Task: Look for products in the category "Hot Dogs & Sausages" from the brand "Denmarks Finest".
Action: Mouse moved to (24, 116)
Screenshot: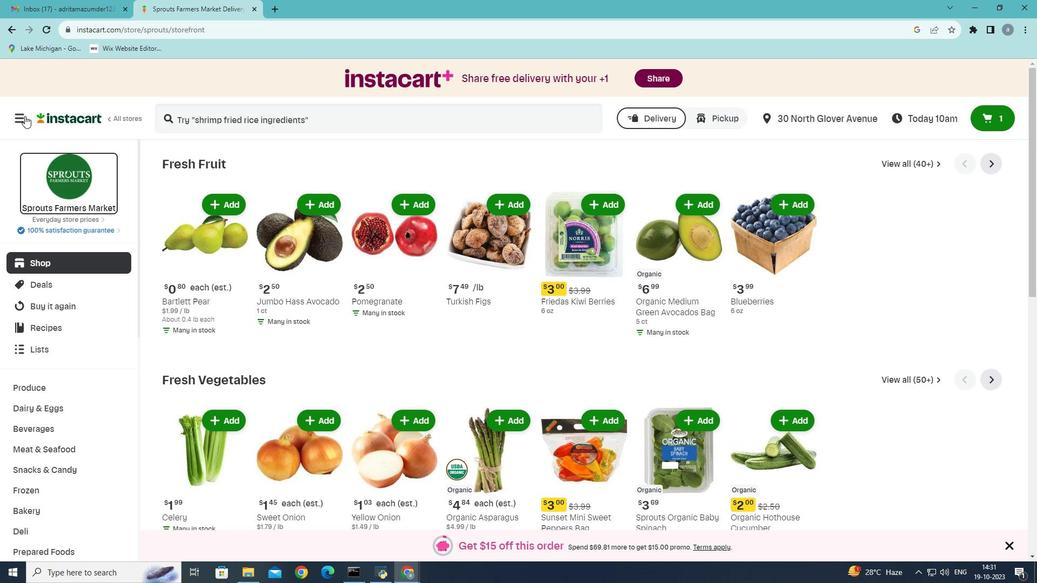 
Action: Mouse pressed left at (24, 116)
Screenshot: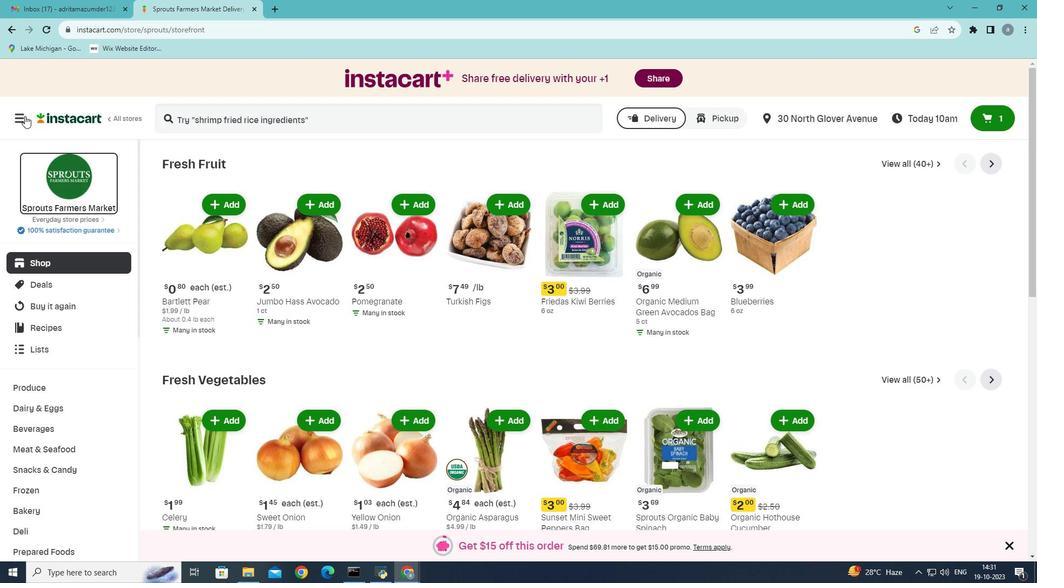 
Action: Mouse moved to (54, 311)
Screenshot: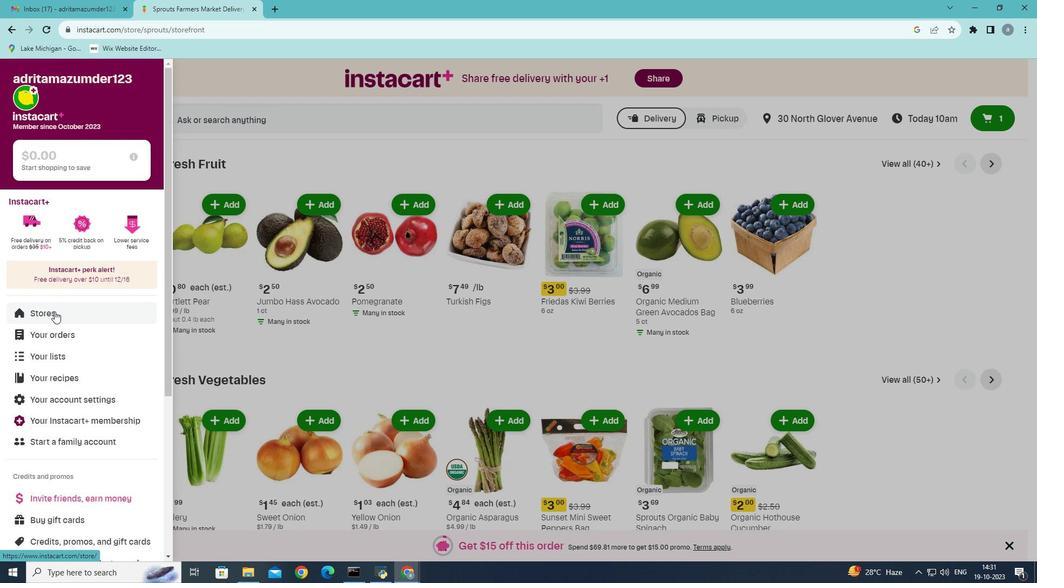 
Action: Mouse pressed left at (54, 311)
Screenshot: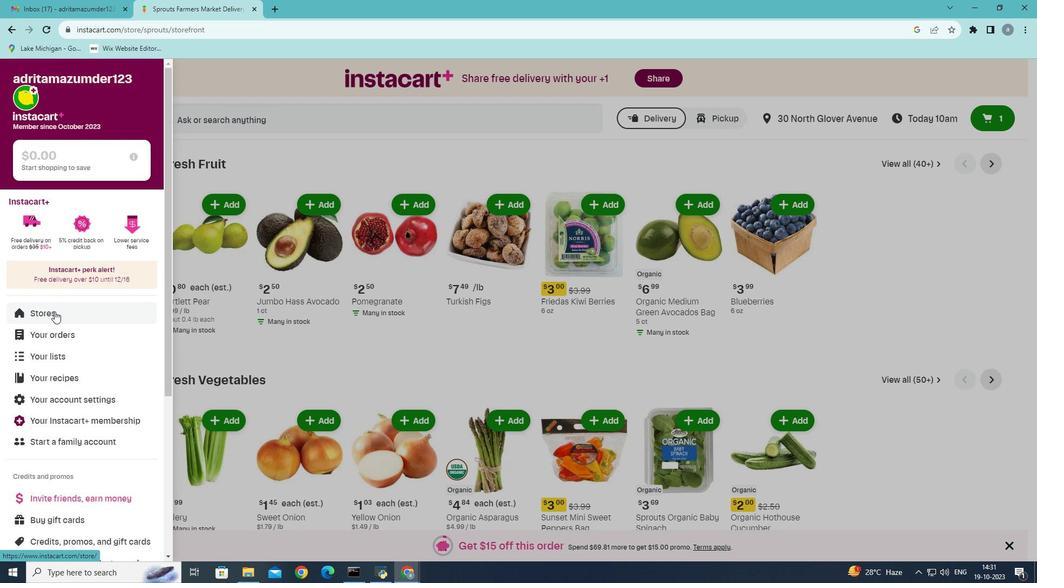 
Action: Mouse moved to (252, 117)
Screenshot: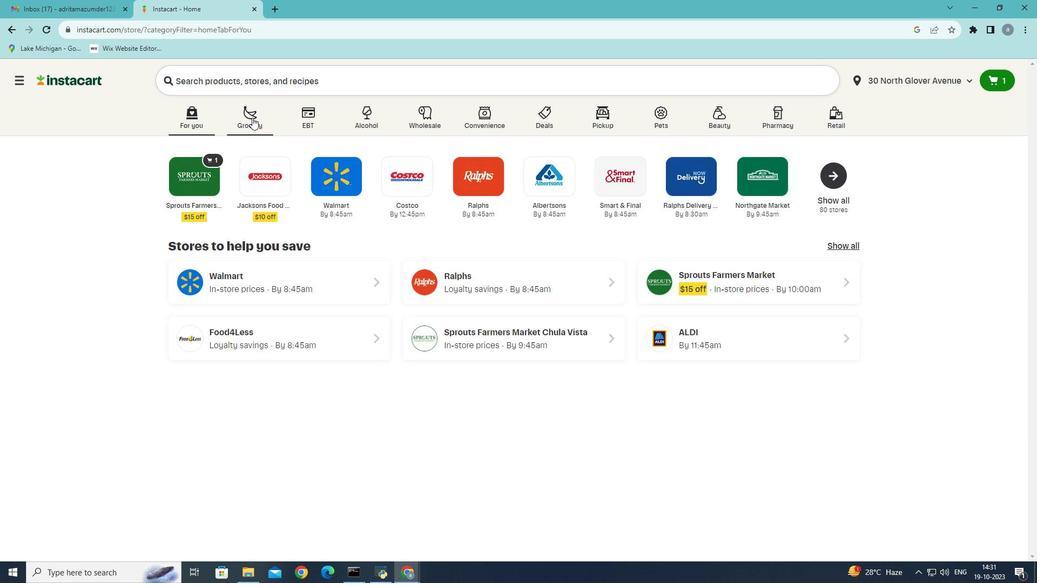 
Action: Mouse pressed left at (252, 117)
Screenshot: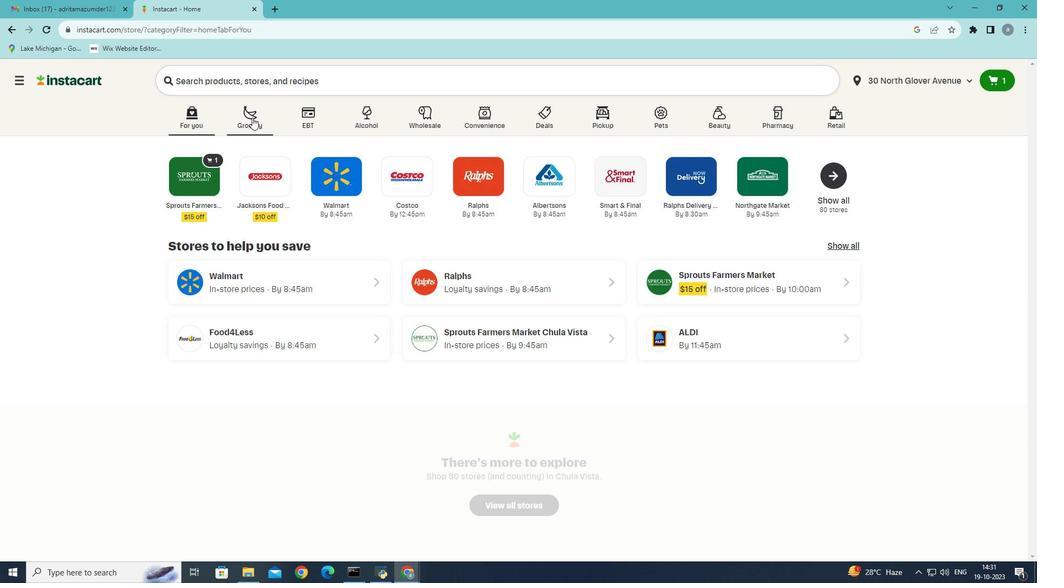 
Action: Mouse moved to (235, 304)
Screenshot: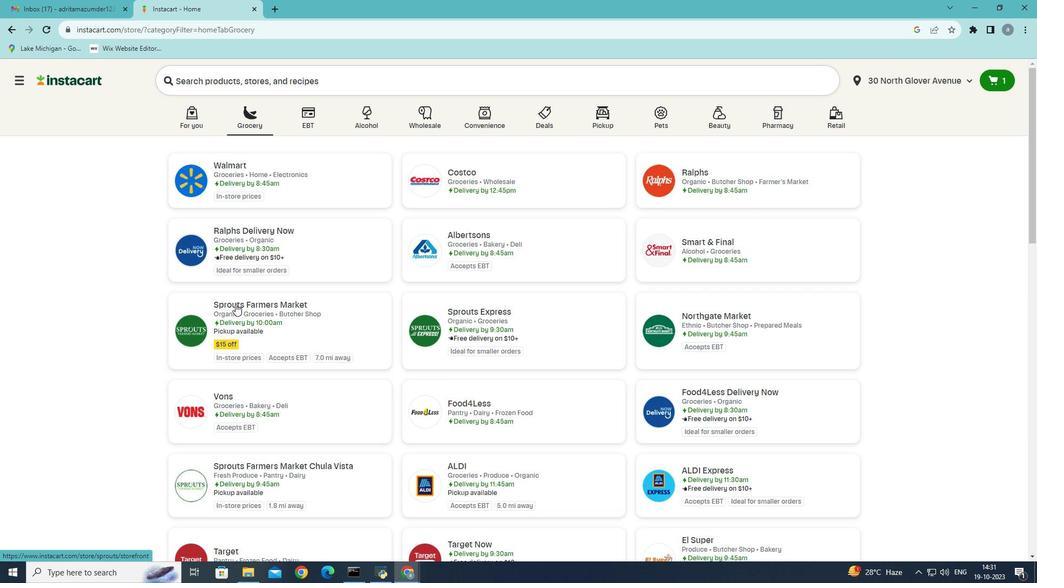 
Action: Mouse pressed left at (235, 304)
Screenshot: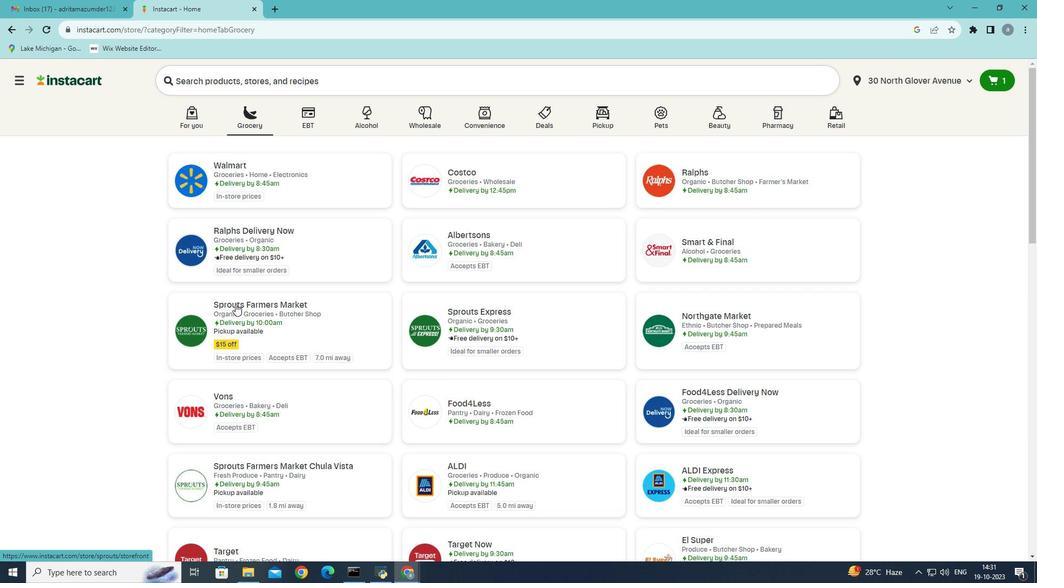 
Action: Mouse moved to (61, 449)
Screenshot: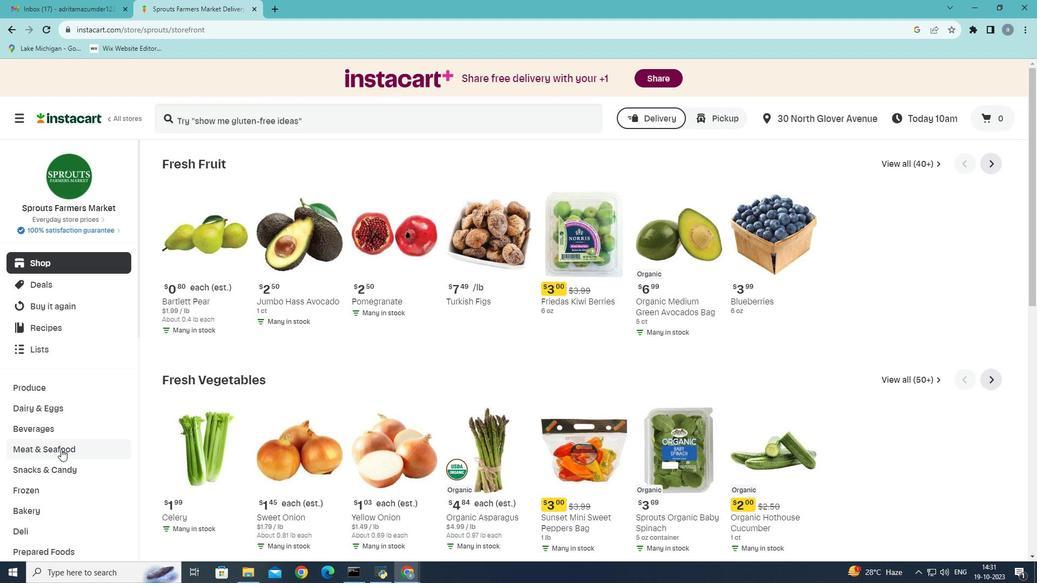 
Action: Mouse pressed left at (61, 449)
Screenshot: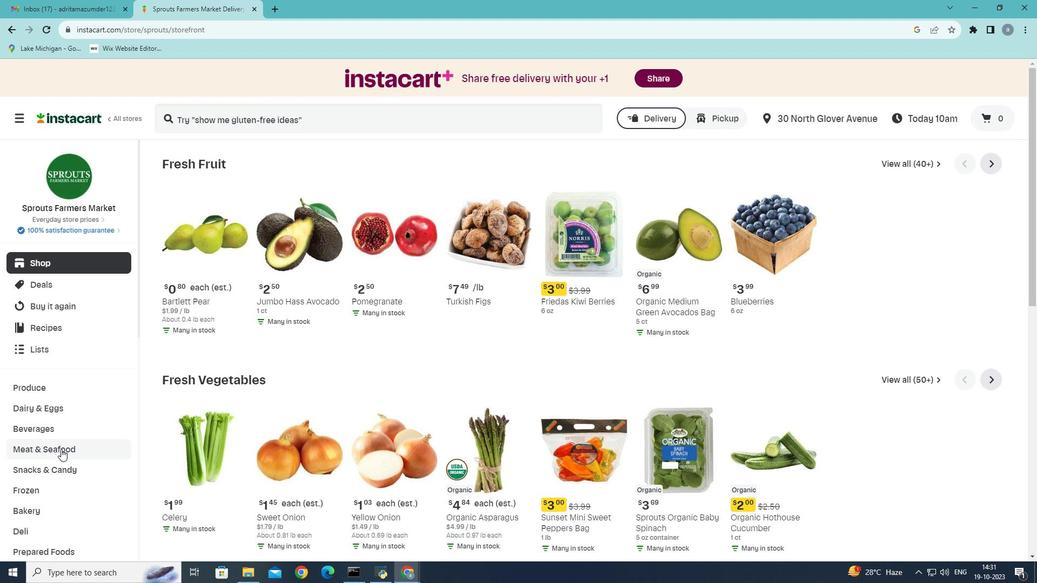 
Action: Mouse moved to (565, 192)
Screenshot: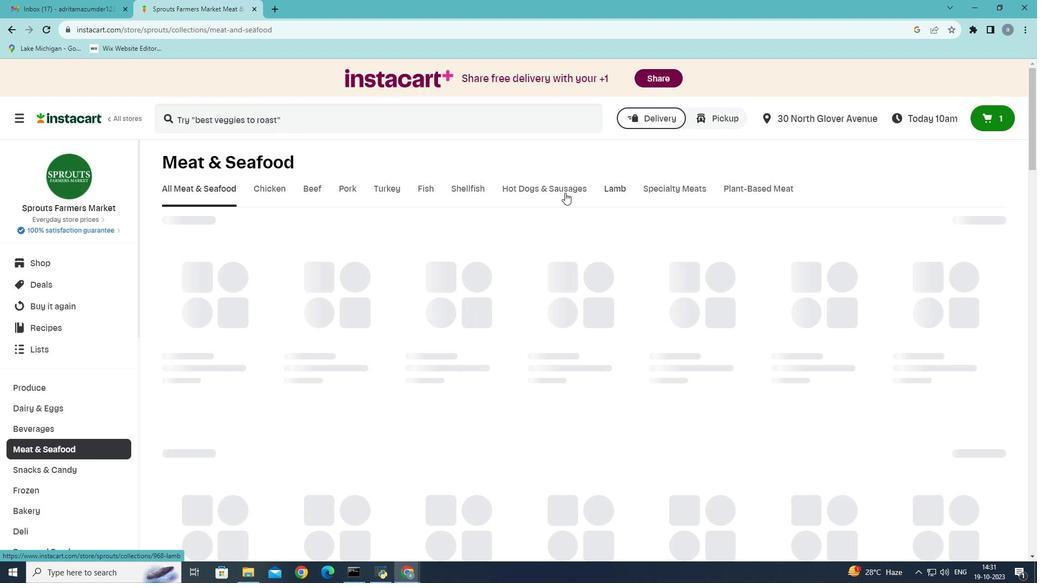 
Action: Mouse pressed left at (565, 192)
Screenshot: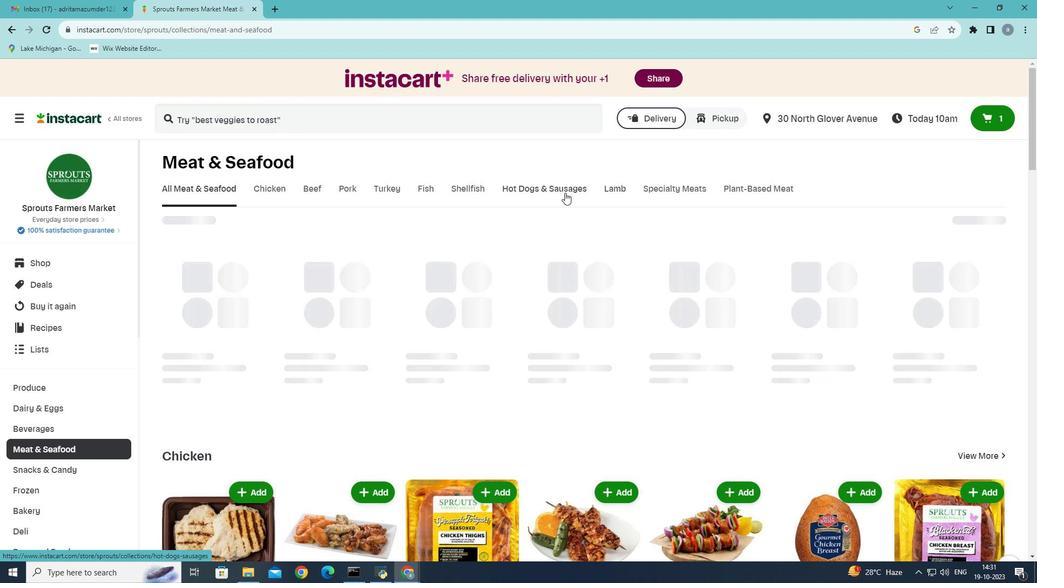 
Action: Mouse moved to (256, 242)
Screenshot: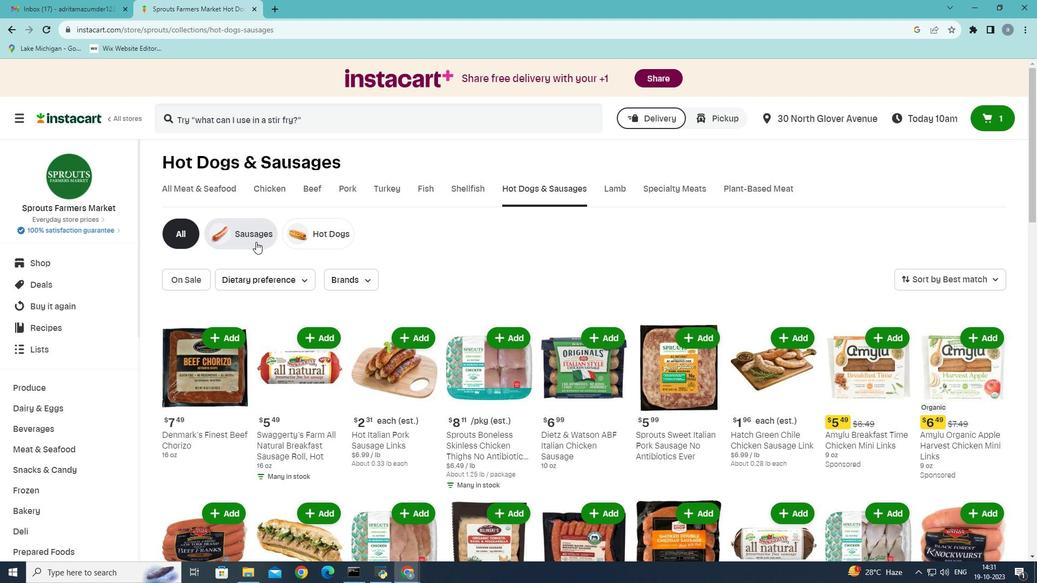 
Action: Mouse pressed left at (256, 242)
Screenshot: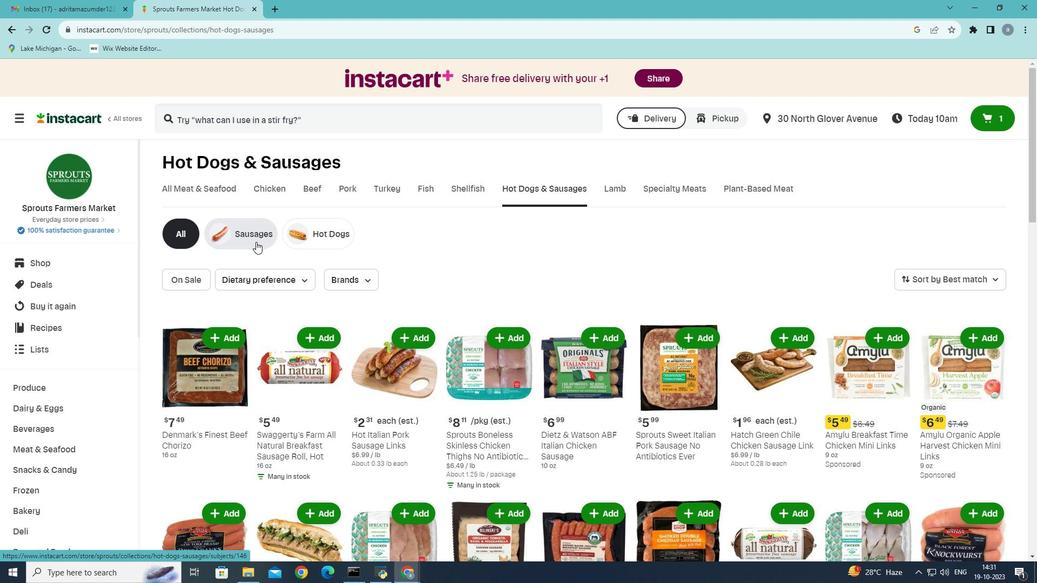 
Action: Mouse moved to (365, 280)
Screenshot: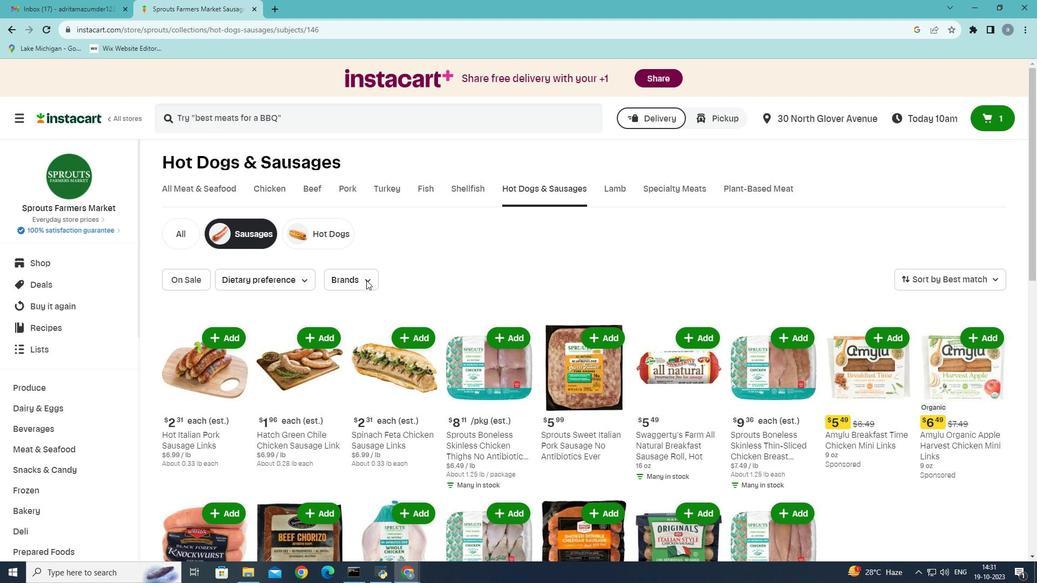 
Action: Mouse pressed left at (365, 280)
Screenshot: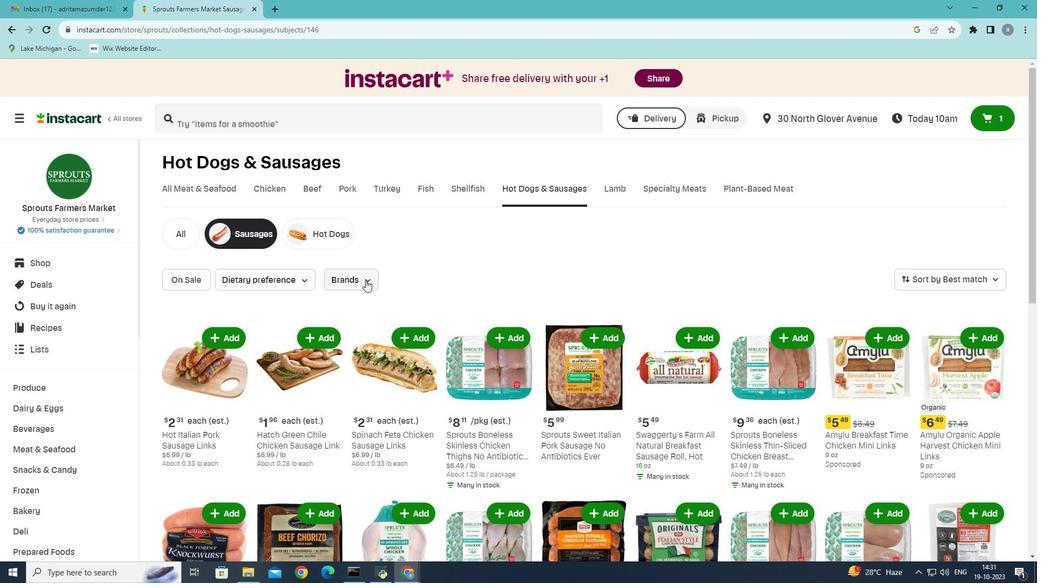 
Action: Mouse moved to (368, 308)
Screenshot: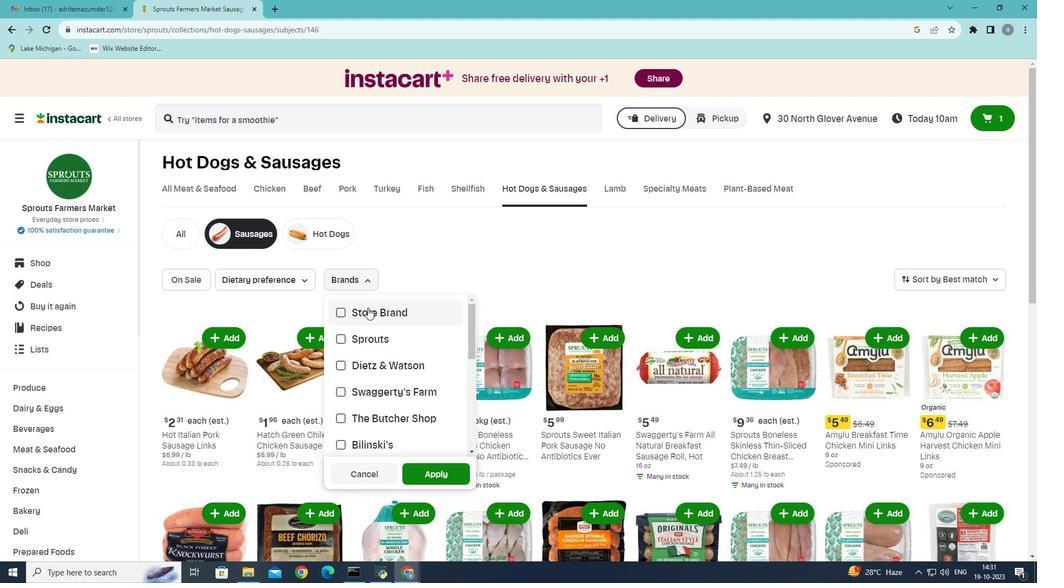 
Action: Mouse scrolled (368, 307) with delta (0, 0)
Screenshot: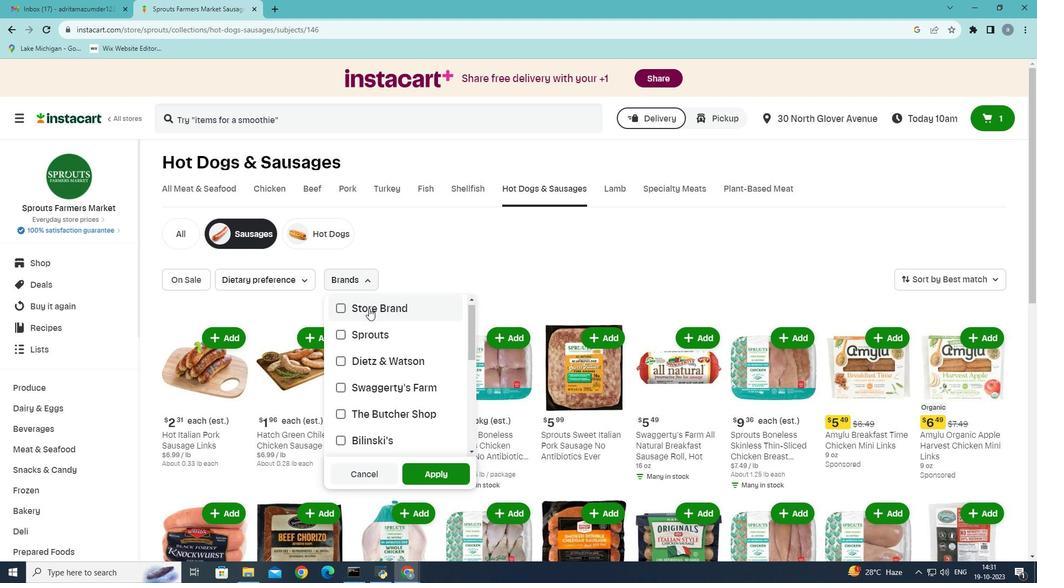 
Action: Mouse moved to (368, 308)
Screenshot: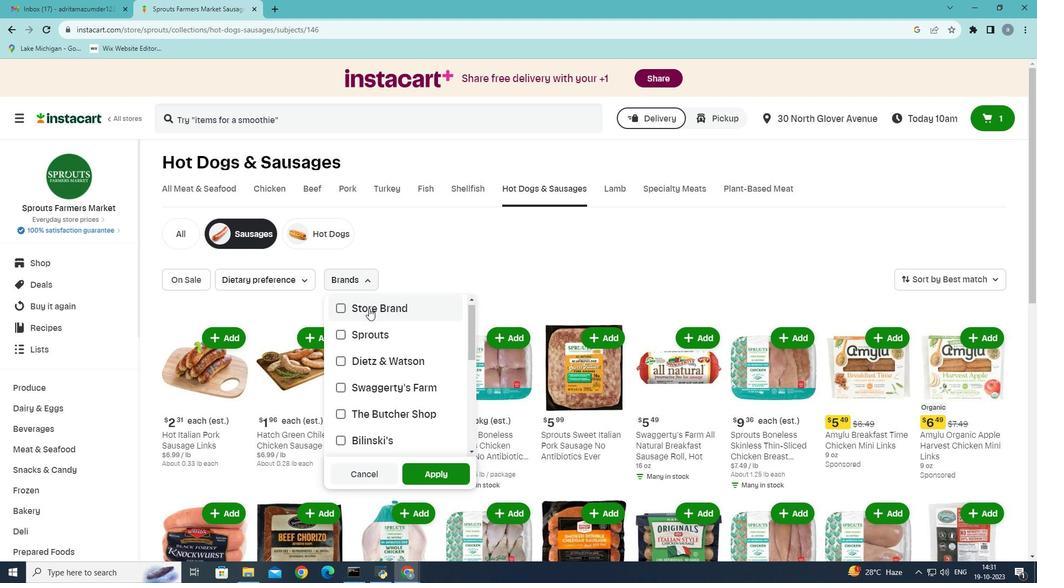 
Action: Mouse scrolled (368, 307) with delta (0, 0)
Screenshot: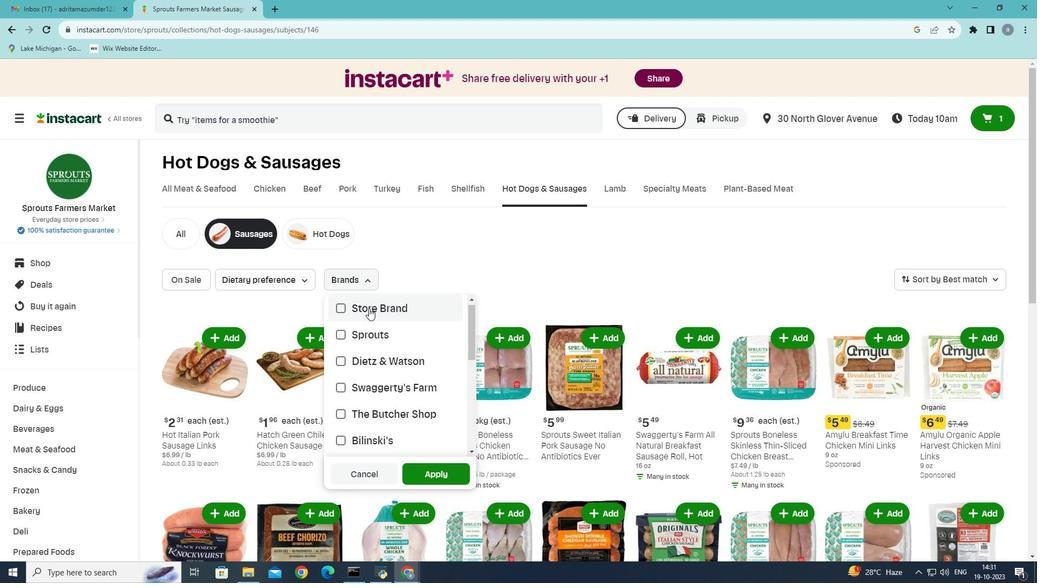 
Action: Mouse moved to (369, 309)
Screenshot: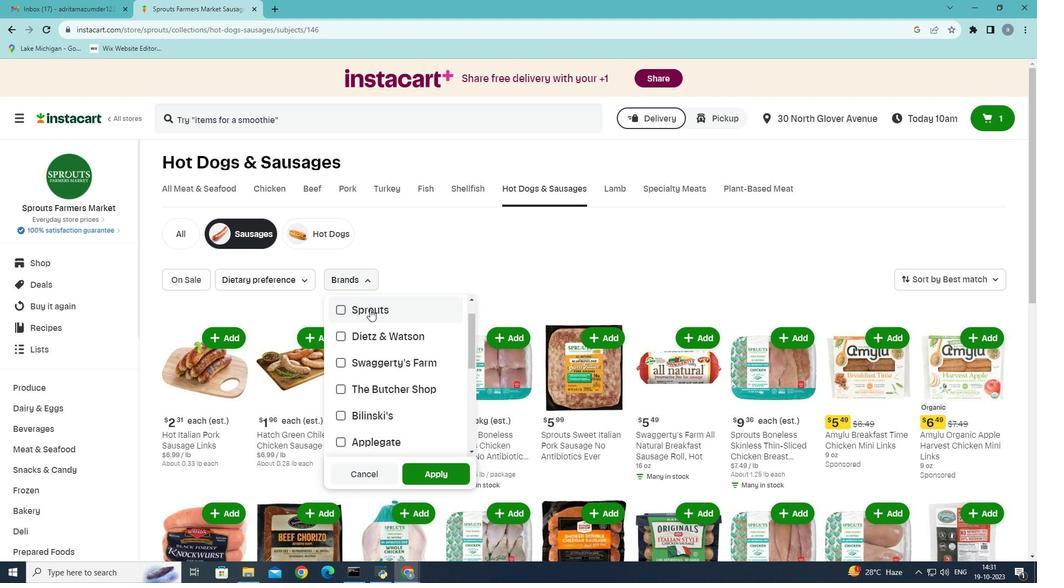 
Action: Mouse scrolled (369, 308) with delta (0, 0)
Screenshot: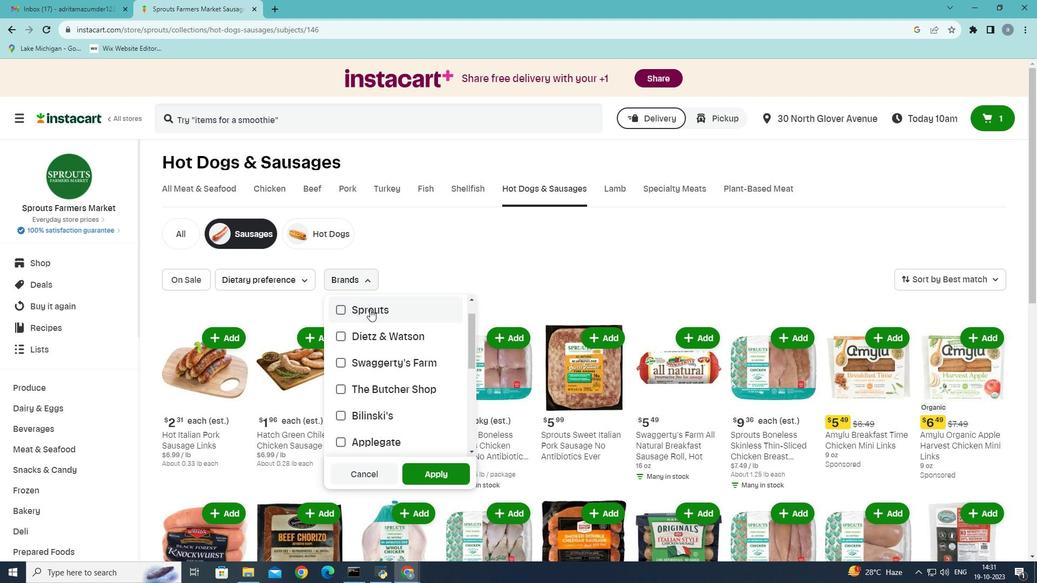 
Action: Mouse moved to (344, 361)
Screenshot: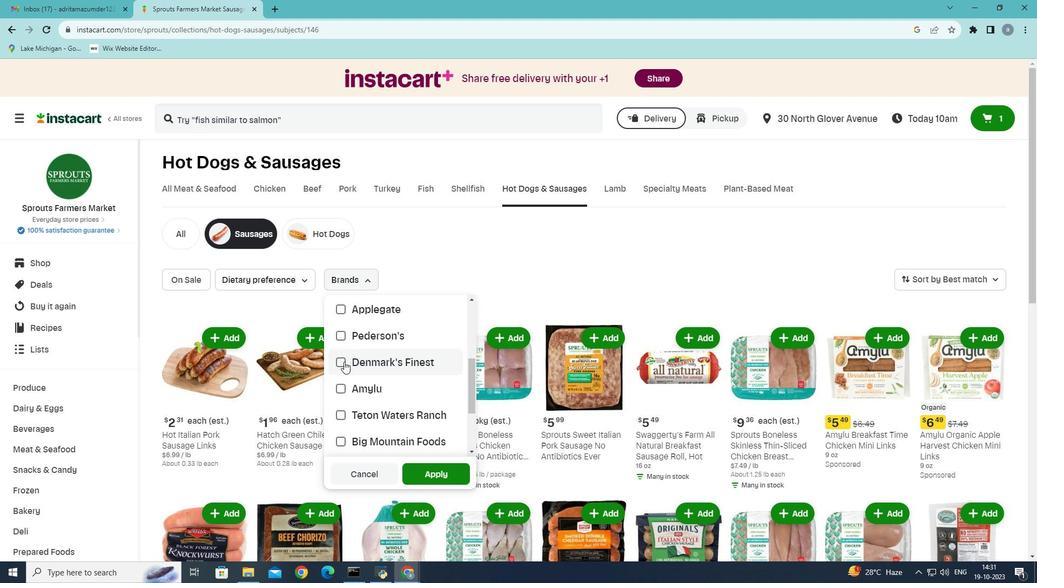 
Action: Mouse pressed left at (344, 361)
Screenshot: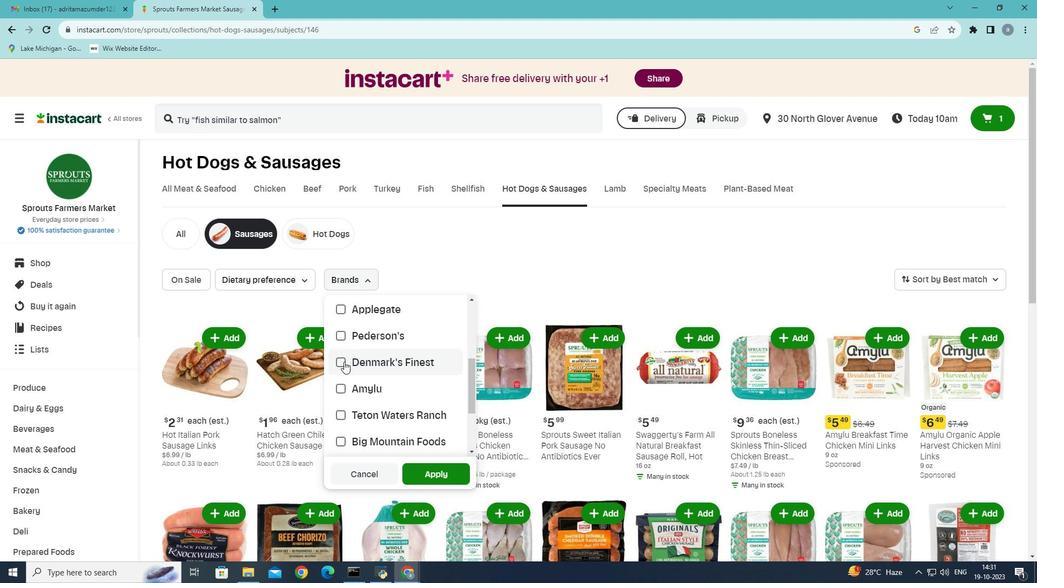 
Action: Mouse moved to (431, 478)
Screenshot: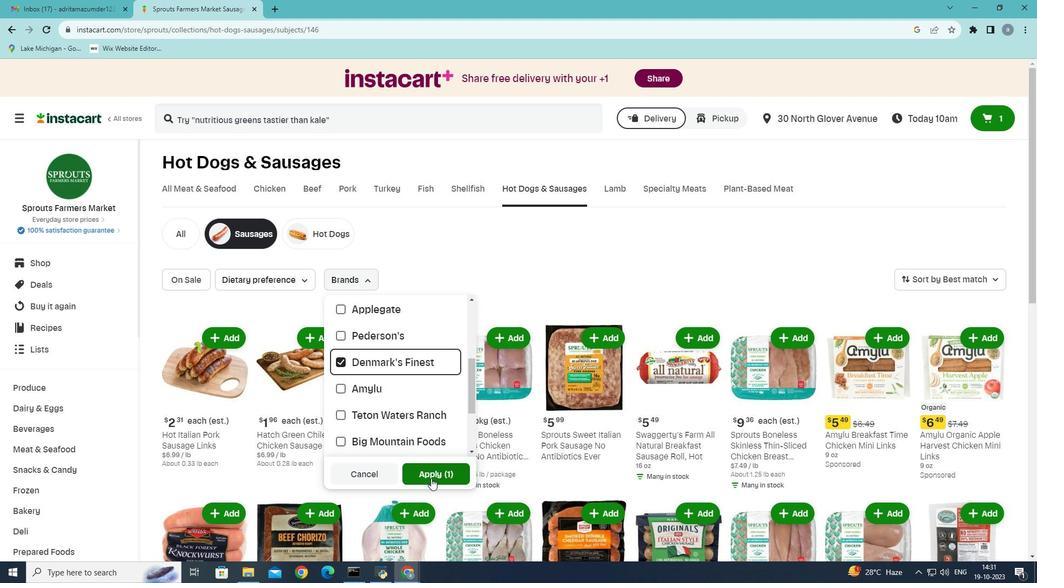 
Action: Mouse pressed left at (431, 478)
Screenshot: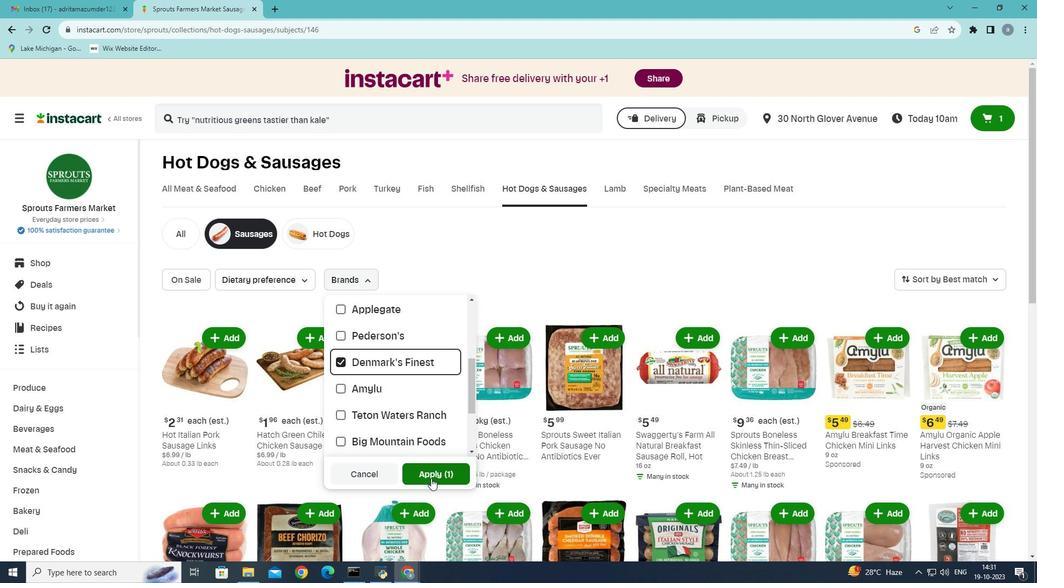 
Action: Mouse moved to (427, 448)
Screenshot: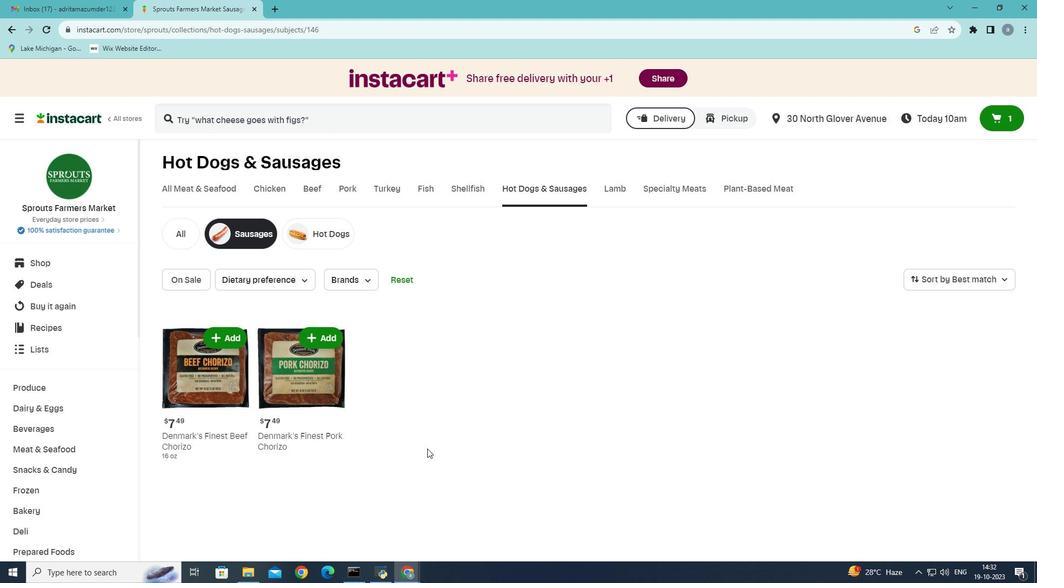 
